 Task: Change IN PROGRESS as Status of Issue Issue0026 in Backlog  in Scrum Project Project0006 in Jira
Action: Mouse moved to (450, 500)
Screenshot: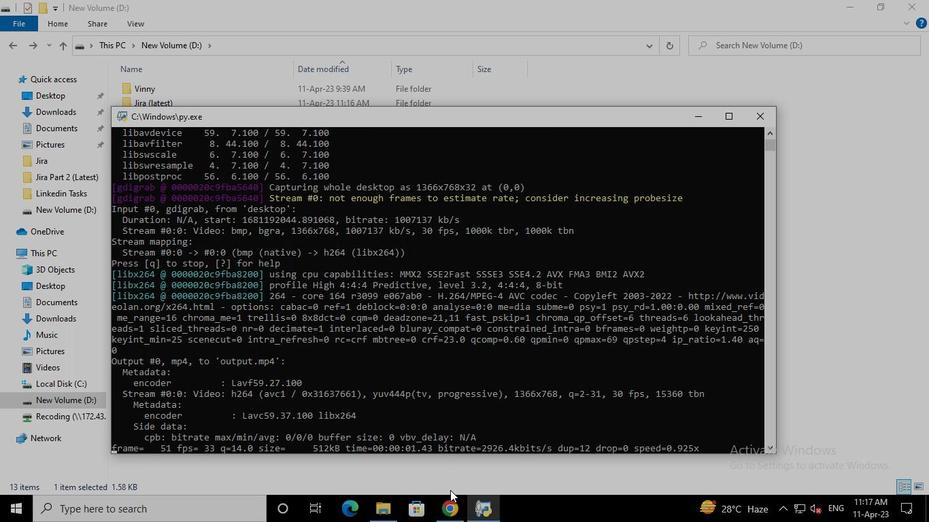 
Action: Mouse pressed left at (450, 500)
Screenshot: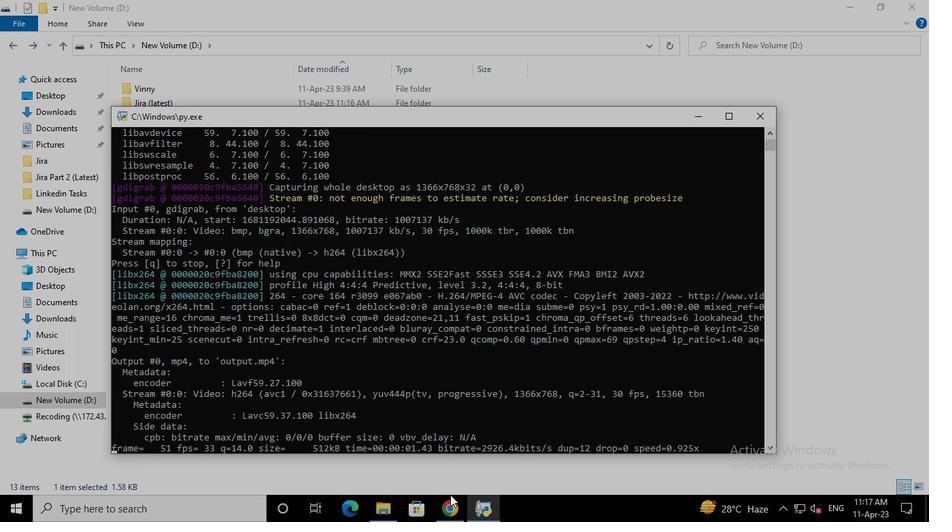 
Action: Mouse moved to (81, 204)
Screenshot: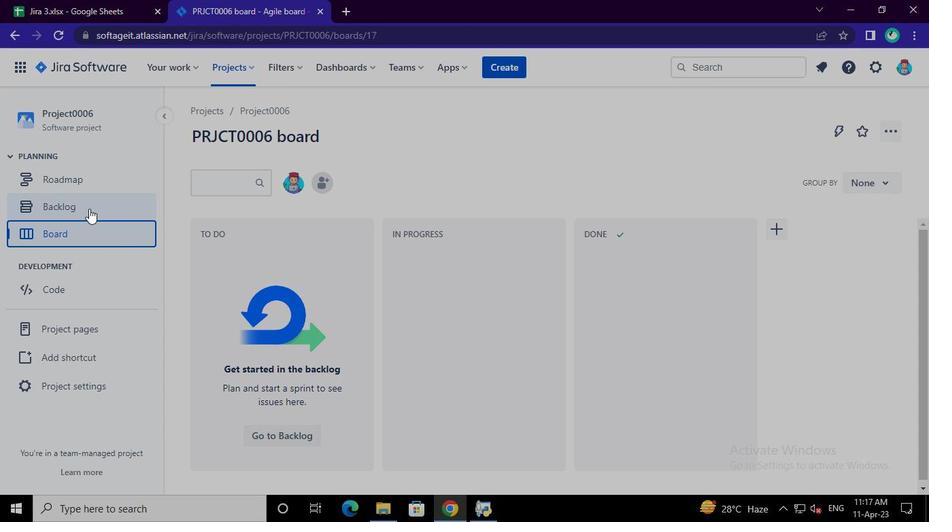 
Action: Mouse pressed left at (81, 204)
Screenshot: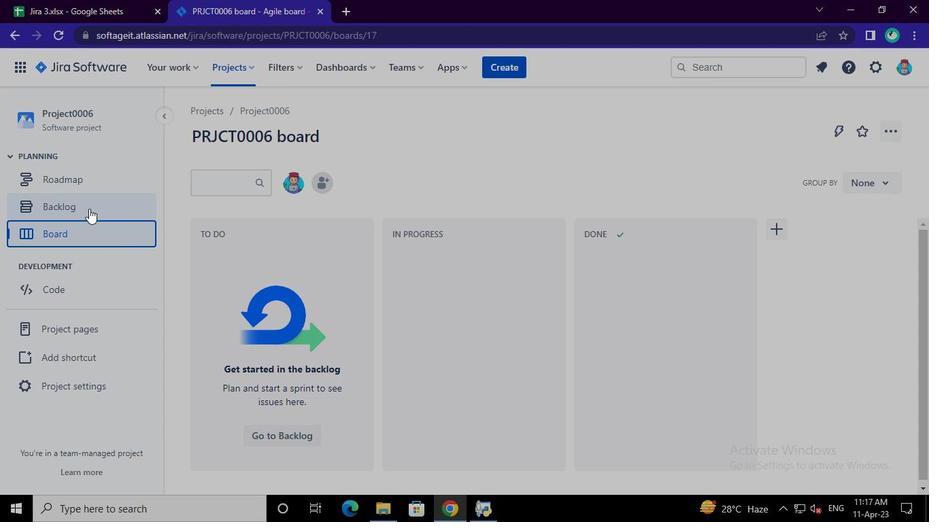 
Action: Mouse moved to (810, 301)
Screenshot: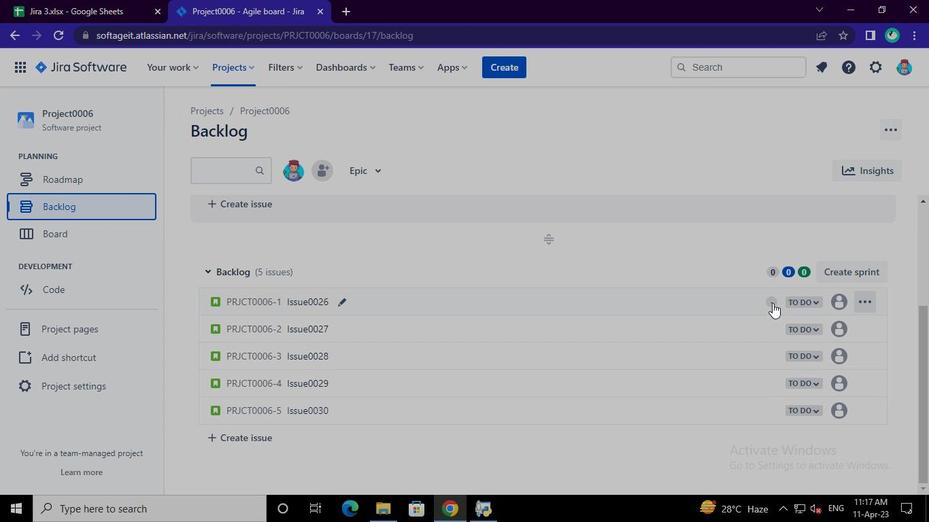 
Action: Mouse pressed left at (810, 301)
Screenshot: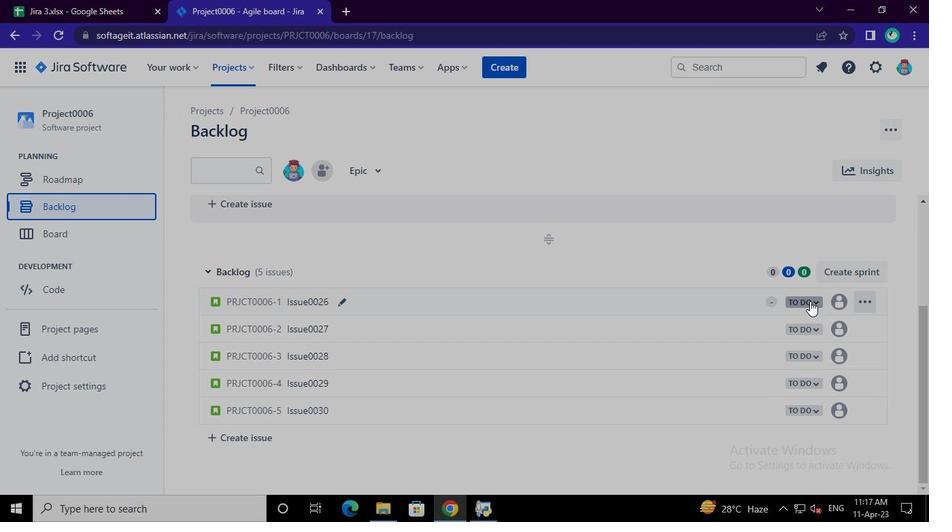 
Action: Mouse moved to (715, 329)
Screenshot: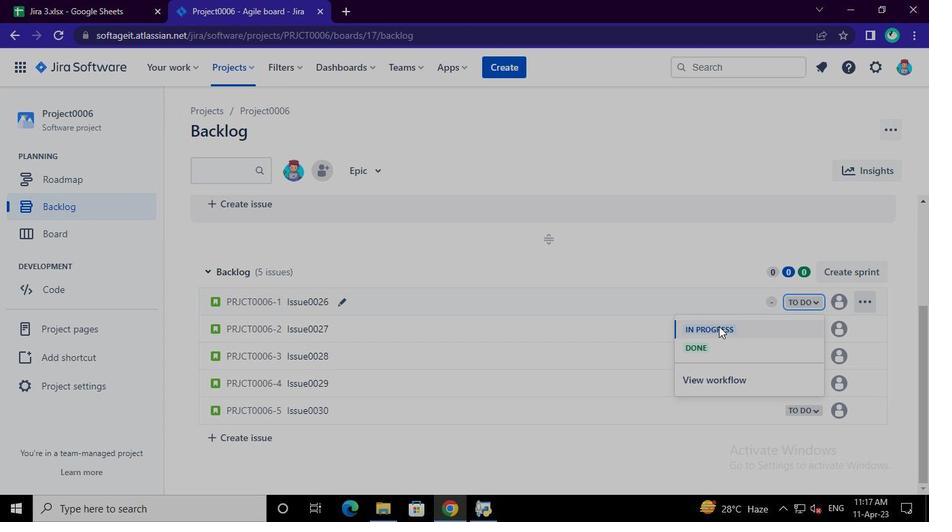 
Action: Mouse pressed left at (715, 329)
Screenshot: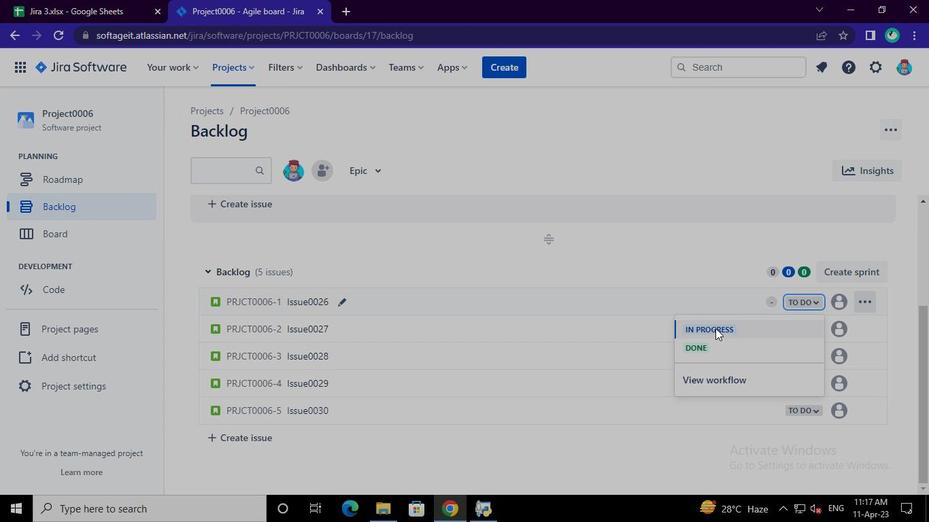 
Action: Mouse moved to (478, 520)
Screenshot: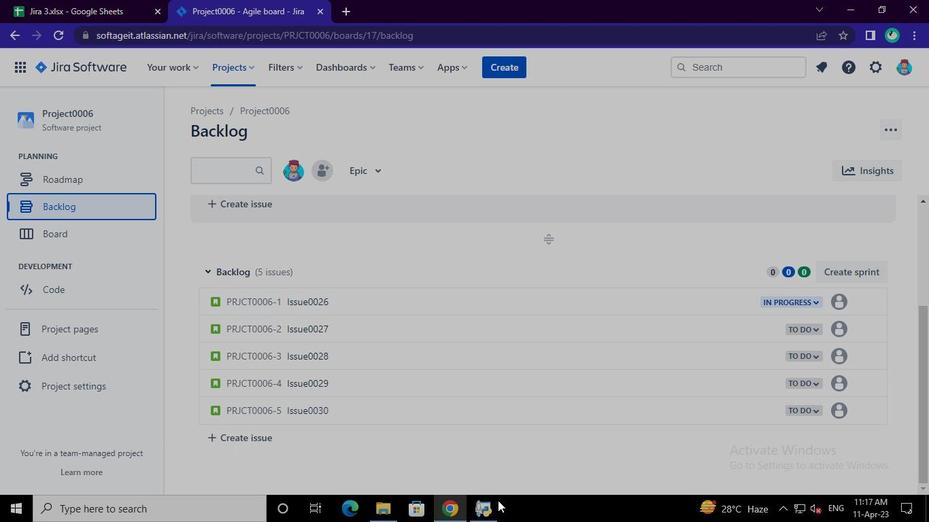 
Action: Mouse pressed left at (478, 520)
Screenshot: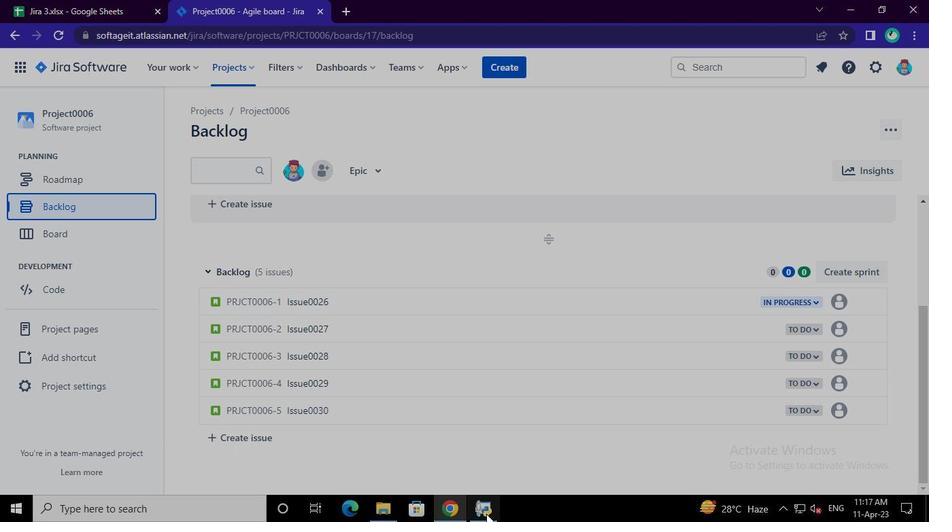 
Action: Mouse moved to (752, 119)
Screenshot: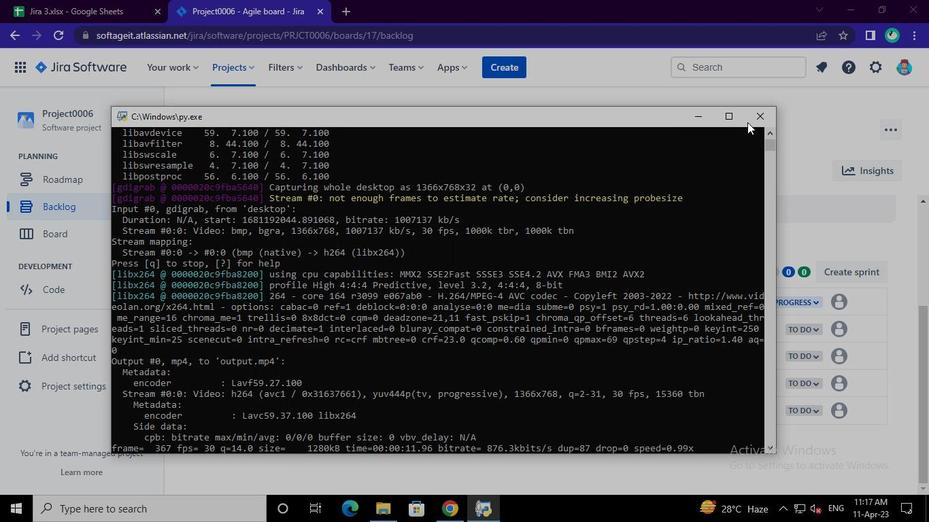 
Action: Mouse pressed left at (752, 119)
Screenshot: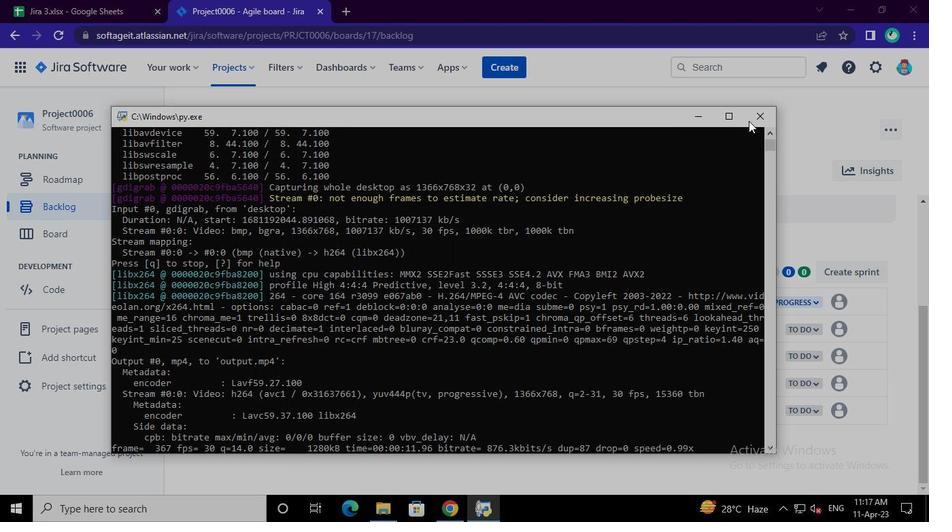
